 Task: Create in the project CastAway and in the Backlog issue 'Design and implement a disaster recovery plan for an organization's IT infrastructure' a child issue 'Data migration and transformation', and assign it to team member softage.2@softage.net. Create in the project CastAway and in the Backlog issue 'Develop a new online booking system for a hotel or resort' a child issue 'Internationalization and localization', and assign it to team member softage.3@softage.net
Action: Mouse moved to (187, 54)
Screenshot: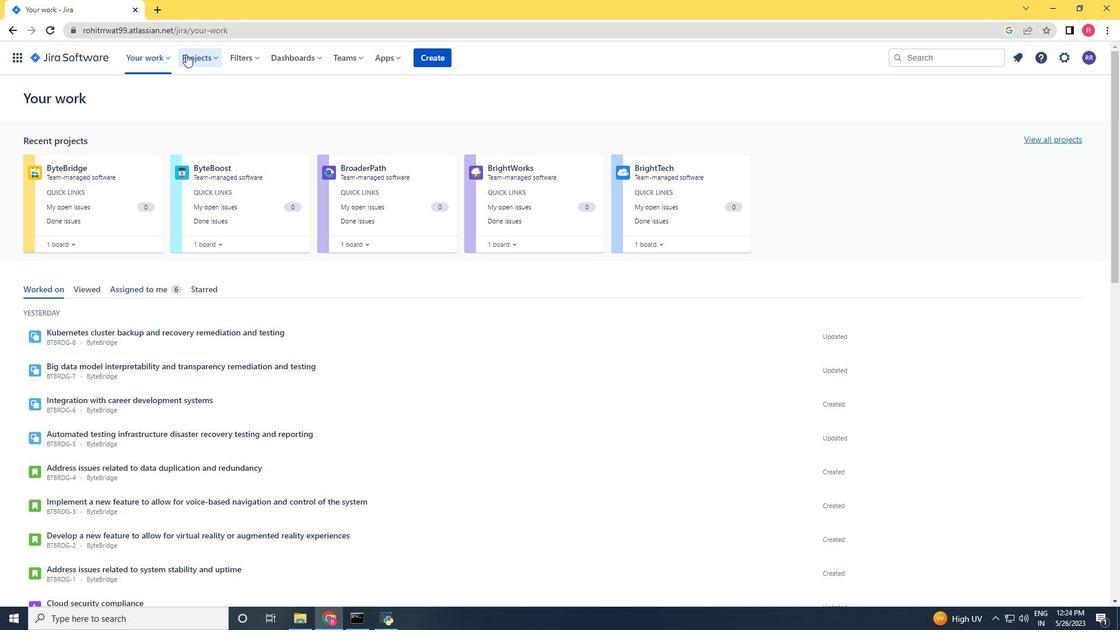 
Action: Mouse pressed left at (187, 54)
Screenshot: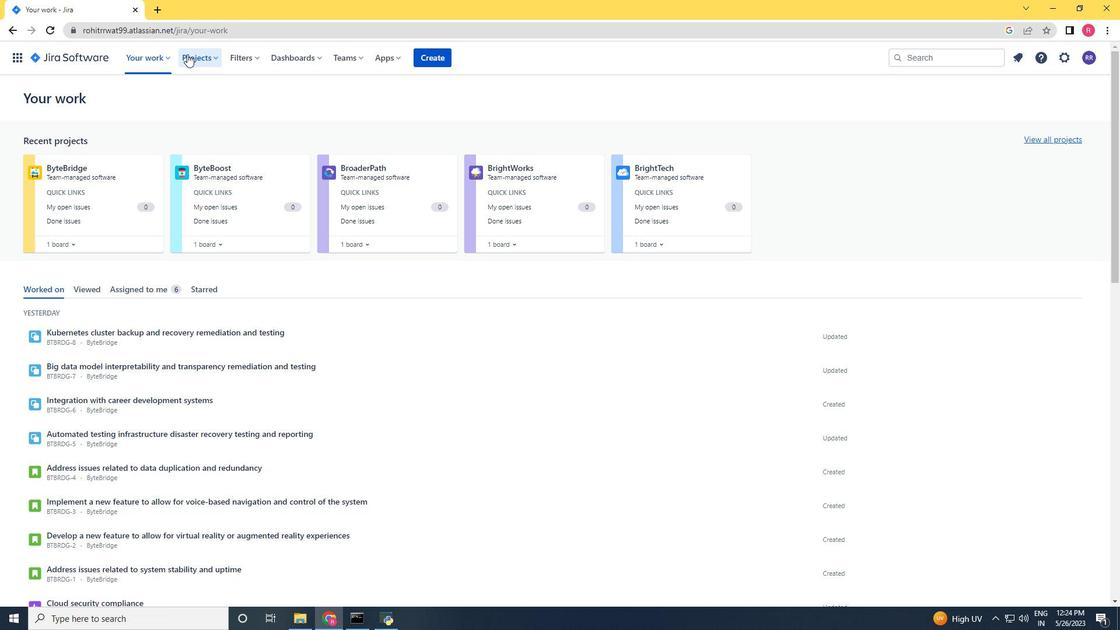 
Action: Mouse moved to (235, 118)
Screenshot: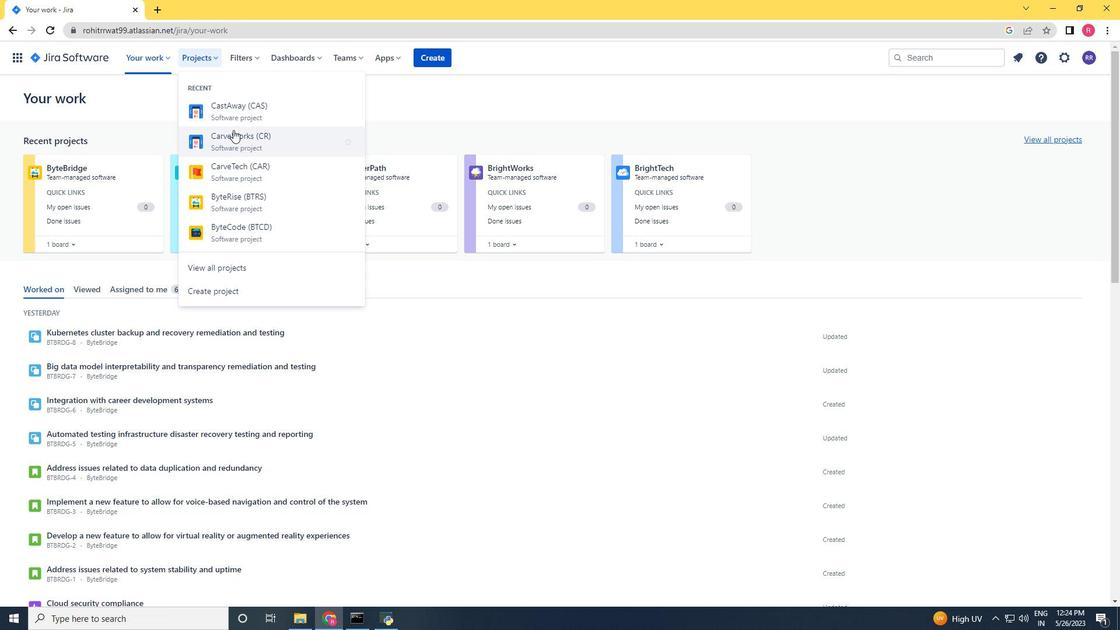 
Action: Mouse pressed left at (235, 118)
Screenshot: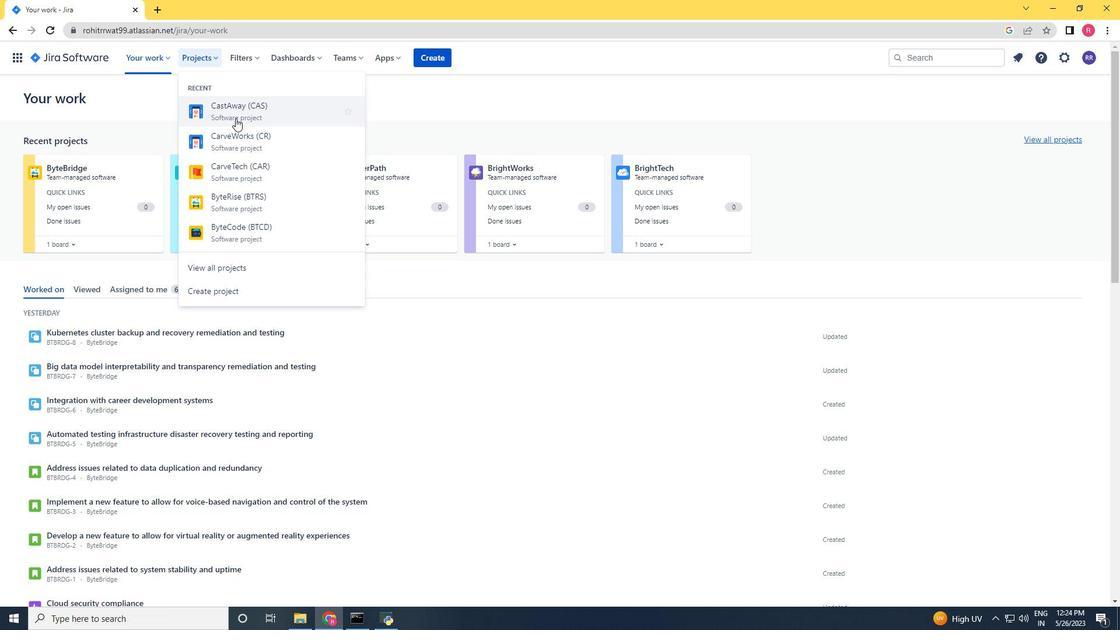
Action: Mouse moved to (70, 173)
Screenshot: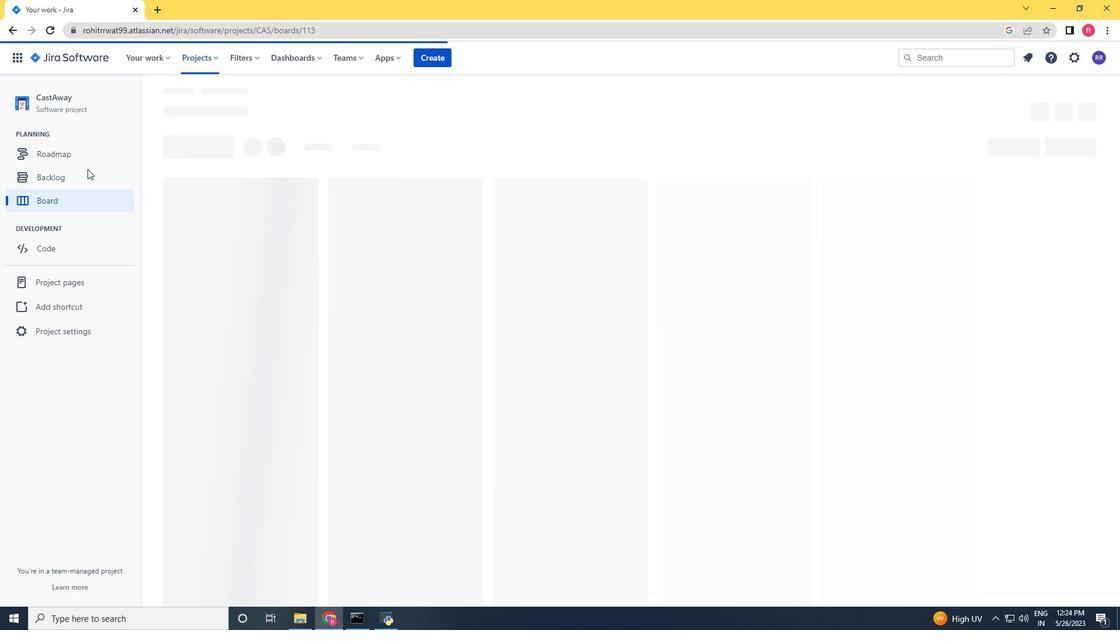 
Action: Mouse pressed left at (70, 173)
Screenshot: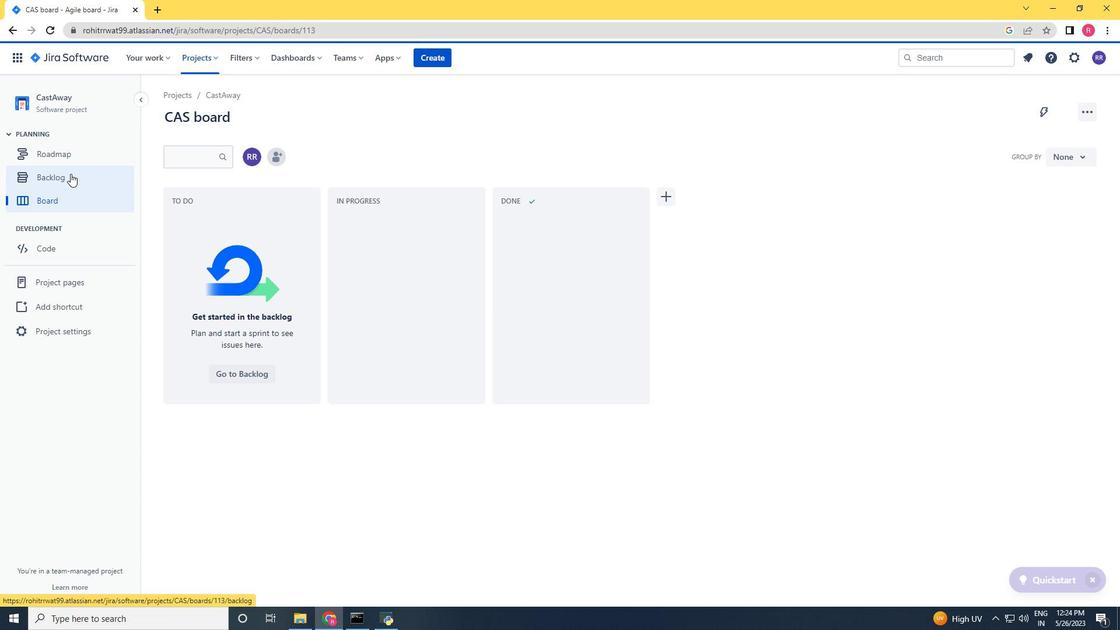 
Action: Mouse moved to (787, 305)
Screenshot: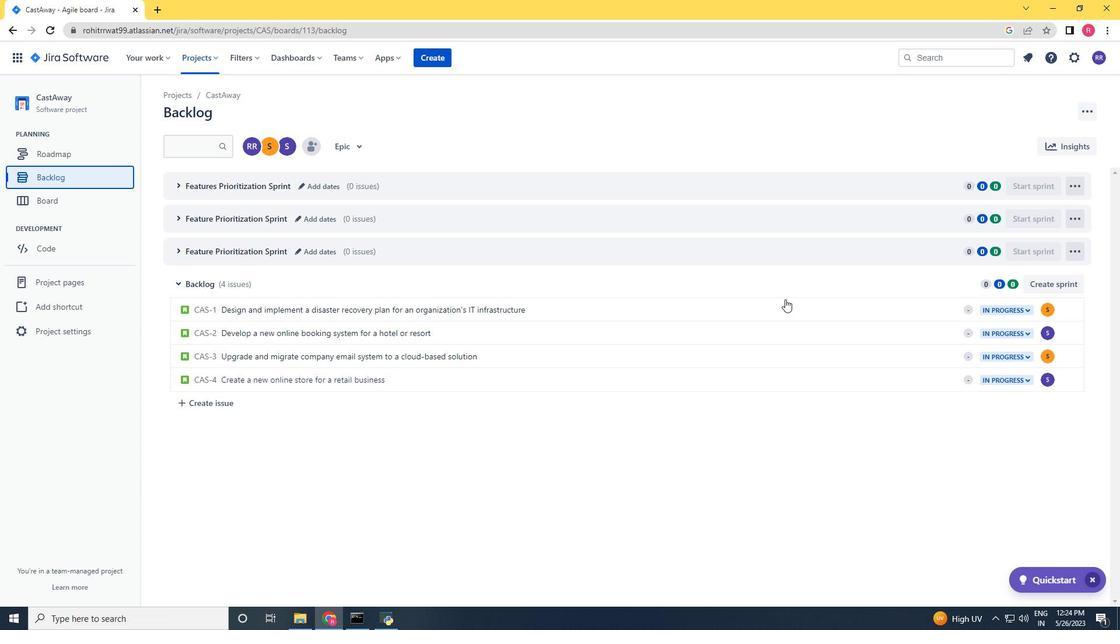 
Action: Mouse pressed left at (787, 305)
Screenshot: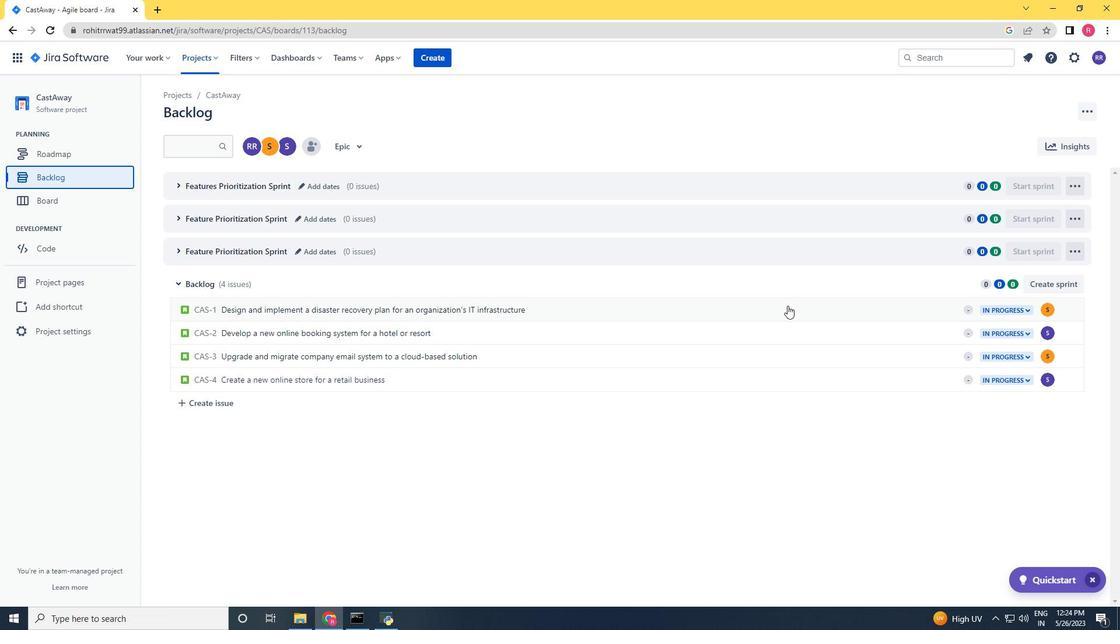 
Action: Mouse moved to (912, 267)
Screenshot: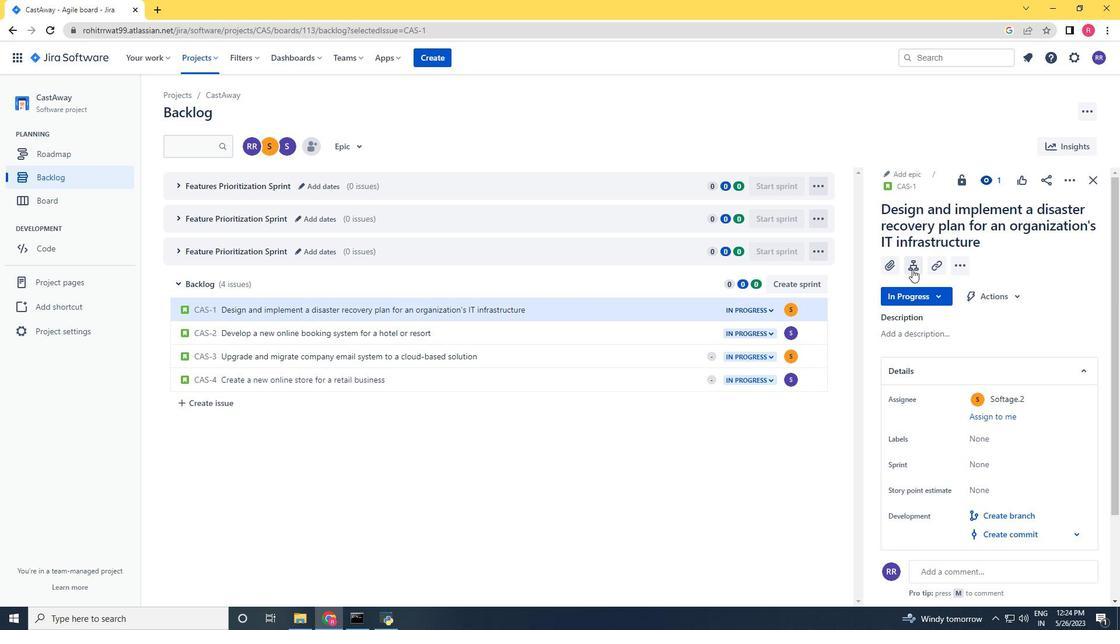 
Action: Mouse pressed left at (912, 267)
Screenshot: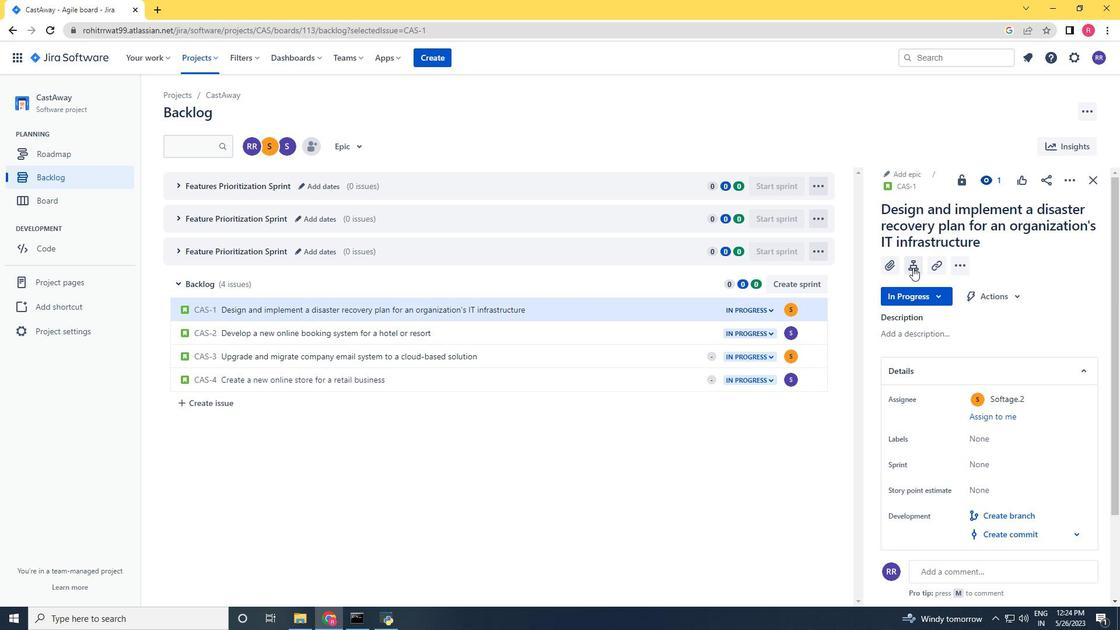 
Action: Mouse moved to (897, 369)
Screenshot: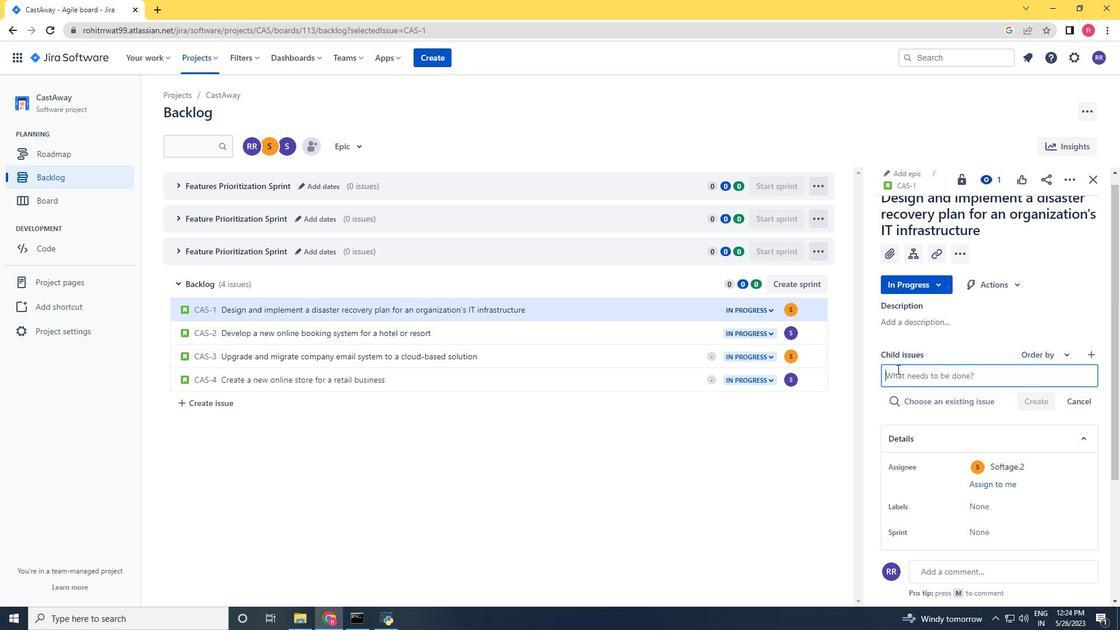 
Action: Key pressed <Key.shift>Design<Key.space>and<Key.space>in<Key.backspace>mplent<Key.space><Key.backspace><Key.backspace><Key.backspace><Key.backspace>emen<Key.space><Key.backspace>t<Key.space>a<Key.space>disaster<Key.space>recovery<Key.space>plan<Key.space>for<Key.space>an<Key.space>organization<Key.space><Key.backspace>'s<Key.space><Key.shift_r>IT<Key.space>infrastucture<Key.space><Key.left><Key.left><Key.left><Key.left><Key.left><Key.left><Key.left><Key.left><Key.left><Key.left><Key.left><Key.left><Key.right><Key.right><Key.right><Key.right><Key.right><Key.right><Key.down>r<Key.right><Key.down><Key.down><Key.down><Key.down><Key.down><Key.down><Key.down><Key.down><Key.down><Key.left><Key.left><Key.left><Key.left><Key.left><Key.left><Key.left><Key.left>r<Key.right><Key.right><Key.right><Key.right><Key.right><Key.right><Key.right><Key.right><Key.right><Key.right><Key.right><Key.right><Key.backspace><Key.backspace><Key.backspace><Key.backspace><Key.backspace><Key.backspace><Key.backspace><Key.backspace><Key.backspace><Key.backspace><Key.backspace><Key.backspace><Key.backspace><Key.backspace><Key.backspace><Key.backspace><Key.backspace><Key.backspace><Key.backspace><Key.backspace><Key.backspace><Key.backspace><Key.backspace><Key.backspace><Key.backspace><Key.backspace><Key.backspace><Key.backspace><Key.backspace><Key.backspace><Key.backspace><Key.backspace><Key.backspace><Key.backspace><Key.backspace><Key.backspace><Key.backspace><Key.backspace><Key.backspace><Key.backspace><Key.backspace><Key.backspace><Key.backspace><Key.backspace><Key.backspace><Key.backspace><Key.backspace><Key.backspace><Key.backspace><Key.backspace><Key.backspace><Key.backspace><Key.backspace><Key.backspace><Key.backspace><Key.backspace><Key.backspace><Key.backspace><Key.backspace><Key.backspace><Key.backspace><Key.backspace><Key.backspace><Key.backspace><Key.backspace><Key.backspace><Key.backspace><Key.backspace><Key.backspace><Key.backspace><Key.backspace><Key.backspace><Key.backspace><Key.backspace><Key.backspace><Key.backspace><Key.backspace><Key.backspace><Key.backspace><Key.backspace><Key.backspace><Key.backspace><Key.backspace><Key.backspace><Key.backspace><Key.backspace><Key.backspace><Key.backspace><Key.backspace><Key.backspace><Key.backspace><Key.backspace><Key.backspace><Key.backspace><Key.backspace><Key.backspace><Key.backspace><Key.backspace><Key.backspace><Key.backspace><Key.backspace><Key.backspace><Key.backspace><Key.backspace><Key.backspace><Key.backspace><Key.backspace><Key.backspace><Key.backspace><Key.backspace><Key.backspace><Key.backspace><Key.backspace><Key.backspace><Key.backspace><Key.backspace><Key.backspace><Key.backspace><Key.shift>Data<Key.space>migration<Key.space>and<Key.space>transformation<Key.space><Key.enter>
Screenshot: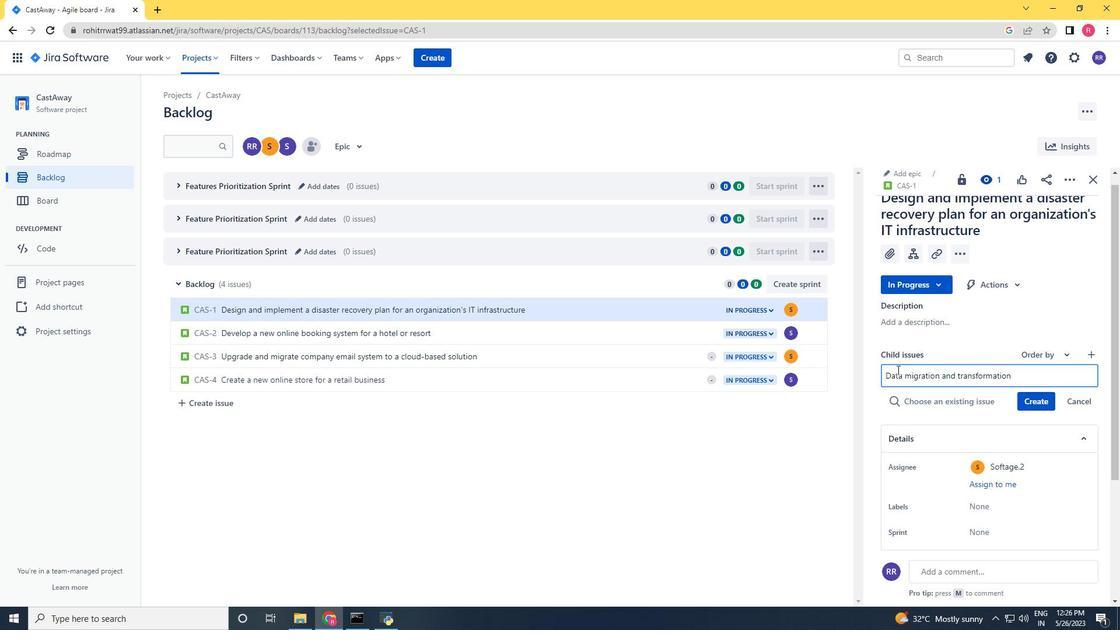 
Action: Mouse moved to (665, 331)
Screenshot: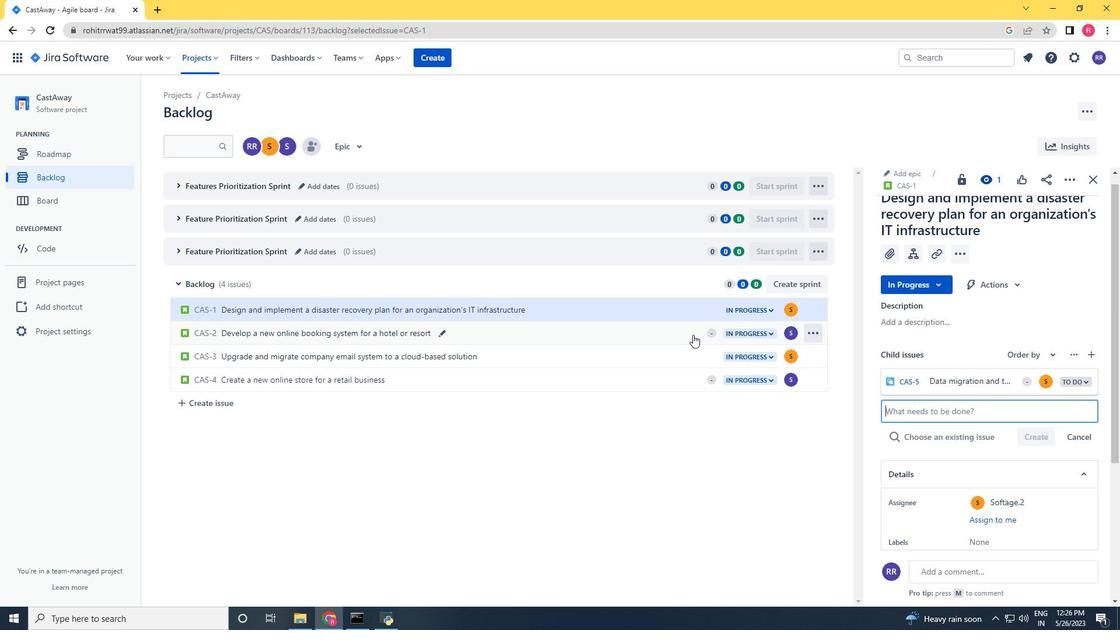 
Action: Mouse pressed left at (665, 331)
Screenshot: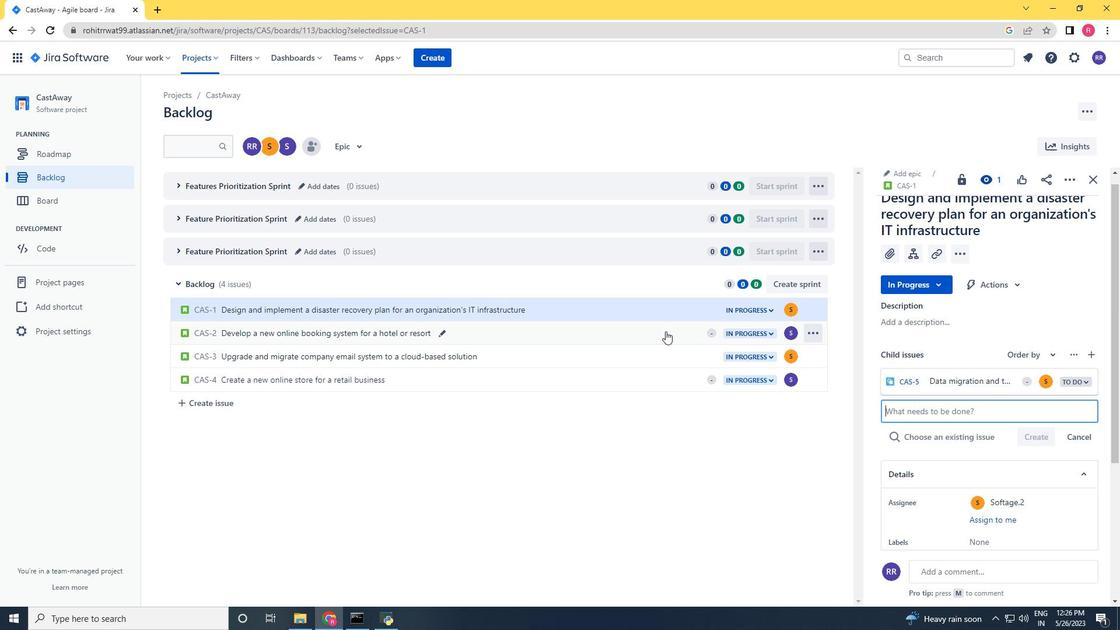 
Action: Mouse moved to (910, 254)
Screenshot: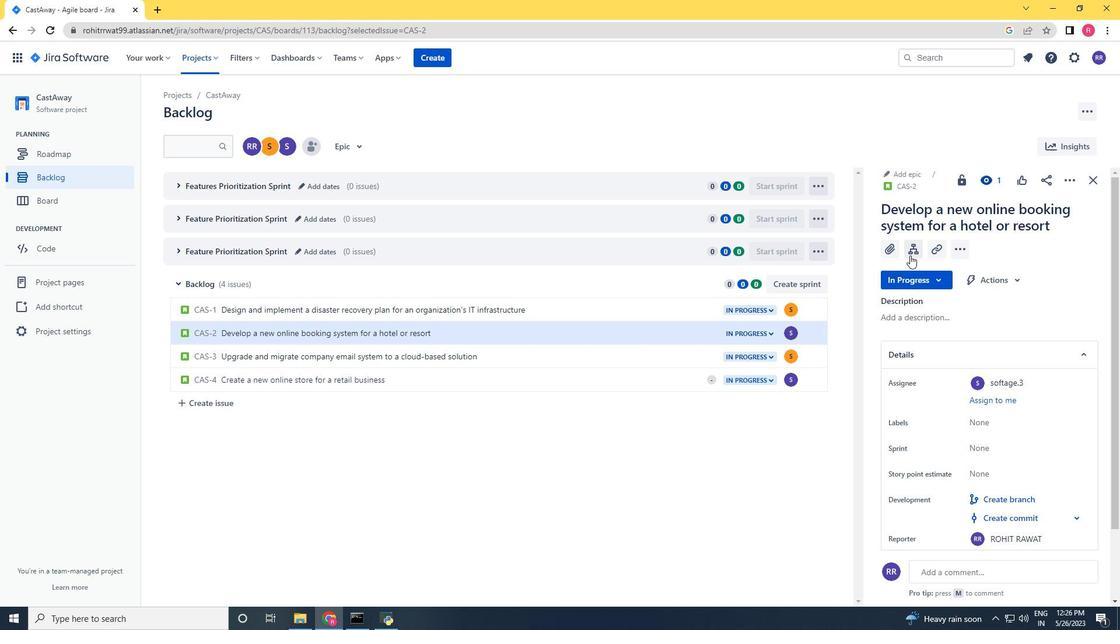
Action: Mouse pressed left at (910, 254)
Screenshot: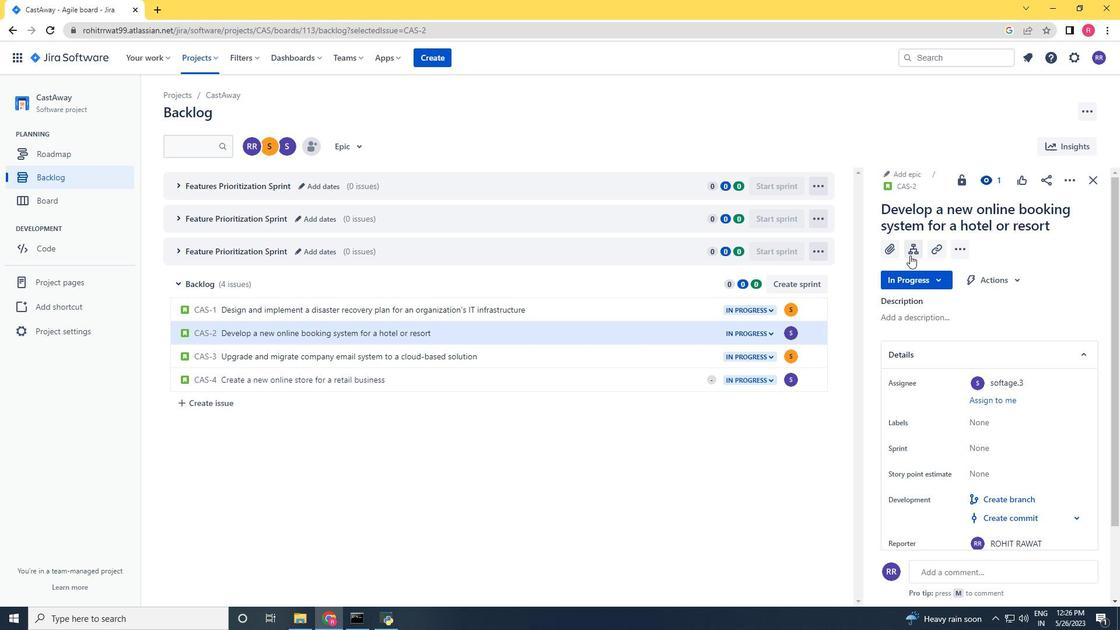 
Action: Mouse moved to (924, 379)
Screenshot: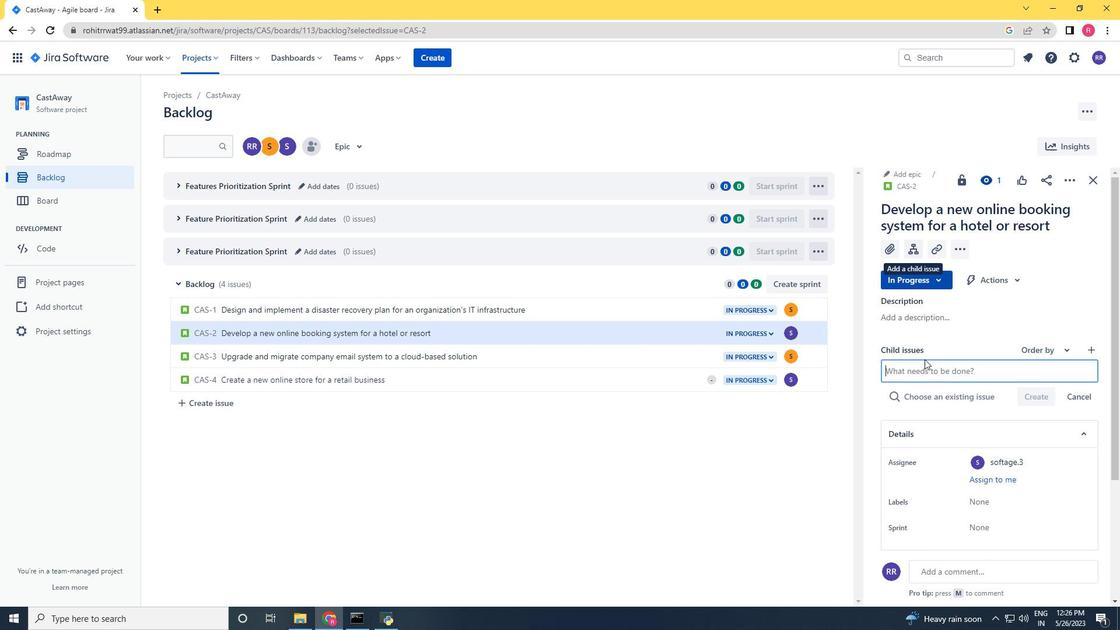 
Action: Key pressed <Key.shift>Internationalionalization<Key.space><Key.left><Key.left><Key.left><Key.left><Key.left><Key.left><Key.left><Key.left><Key.left><Key.left><Key.left><Key.left><Key.left><Key.left><Key.left><Key.left><Key.left><Key.left><Key.left><Key.left><Key.left><Key.left><Key.left><Key.left><Key.left><Key.down><Key.down><Key.left><Key.left><Key.left><Key.left><Key.left><Key.left><Key.left><Key.left><Key.left><Key.left><Key.left><Key.left><Key.left><Key.left><Key.left><Key.left><Key.left><Key.left><Key.left><Key.left><Key.left><Key.left><Key.left><Key.left><Key.left><Key.left><Key.left><Key.left><Key.right><Key.right><Key.right><Key.right><Key.right><Key.right><Key.right><Key.down><Key.left><Key.left><Key.left><Key.left><Key.left><Key.left><Key.left><Key.left><Key.left><Key.left><Key.left><Key.left><Key.left><Key.left><Key.left><Key.left><Key.left><Key.left><Key.left><Key.left><Key.left><Key.left><Key.left><Key.left><Key.left><Key.right><Key.right><Key.right><Key.right><Key.right><Key.right><Key.right><Key.right><Key.right><Key.right><Key.right><Key.right><Key.right><Key.right><Key.right><Key.right><Key.right><Key.right><Key.backspace><Key.backspace><Key.backspace><Key.backspace><Key.backspace><Key.right><Key.right><Key.right><Key.right><Key.right><Key.right><Key.right><Key.right><Key.right>and<Key.space>locli<Key.backspace><Key.backspace>alization<Key.space><Key.enter>
Screenshot: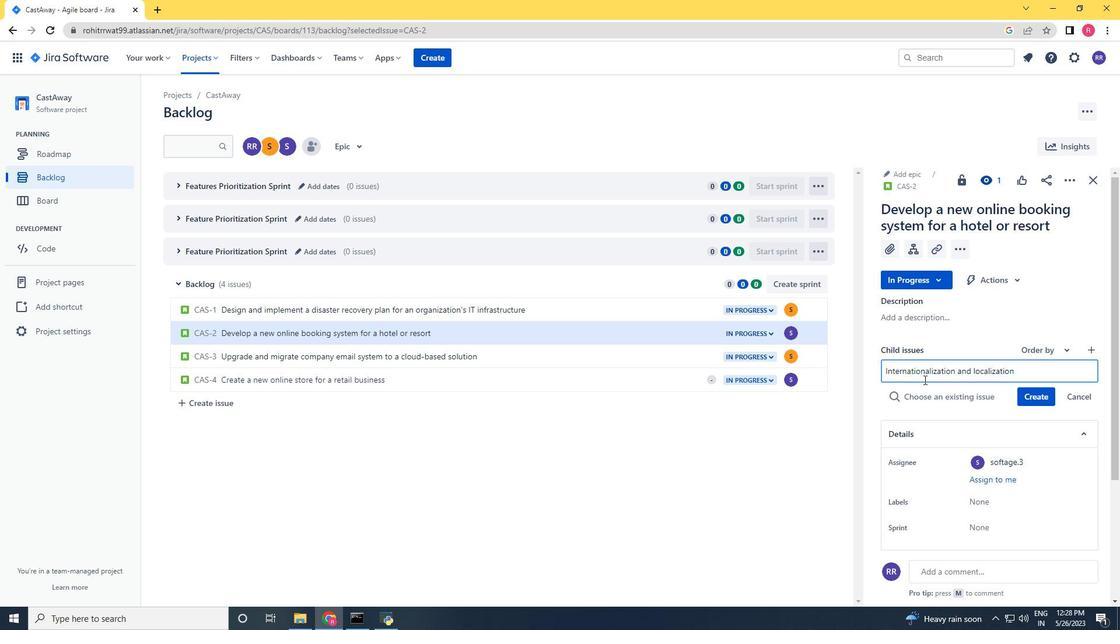 
Action: Mouse moved to (1049, 379)
Screenshot: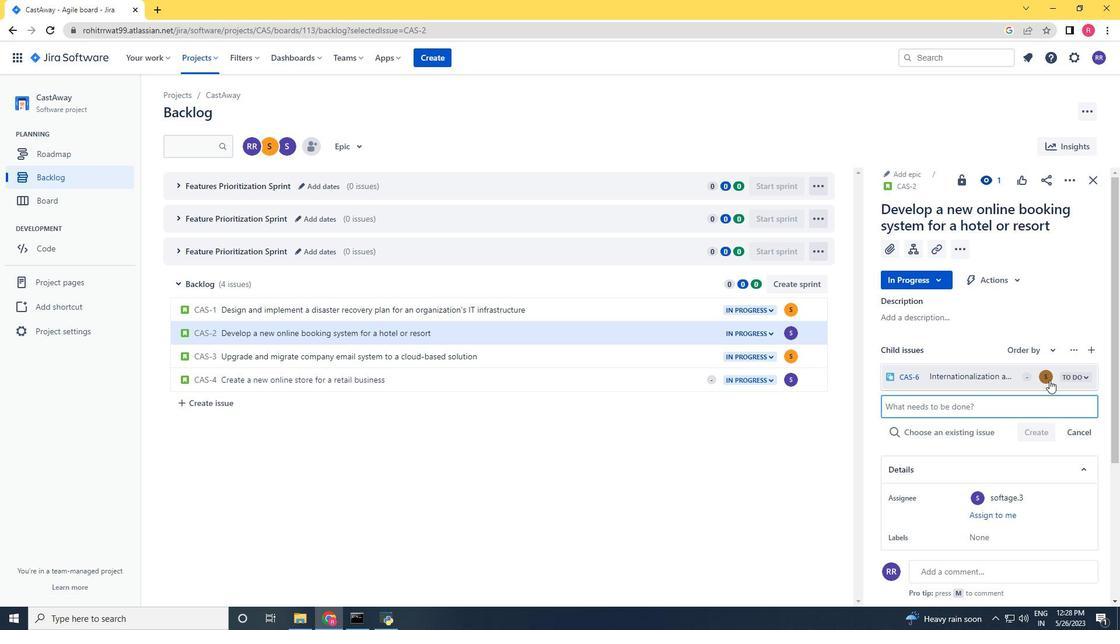
Action: Mouse pressed left at (1049, 379)
Screenshot: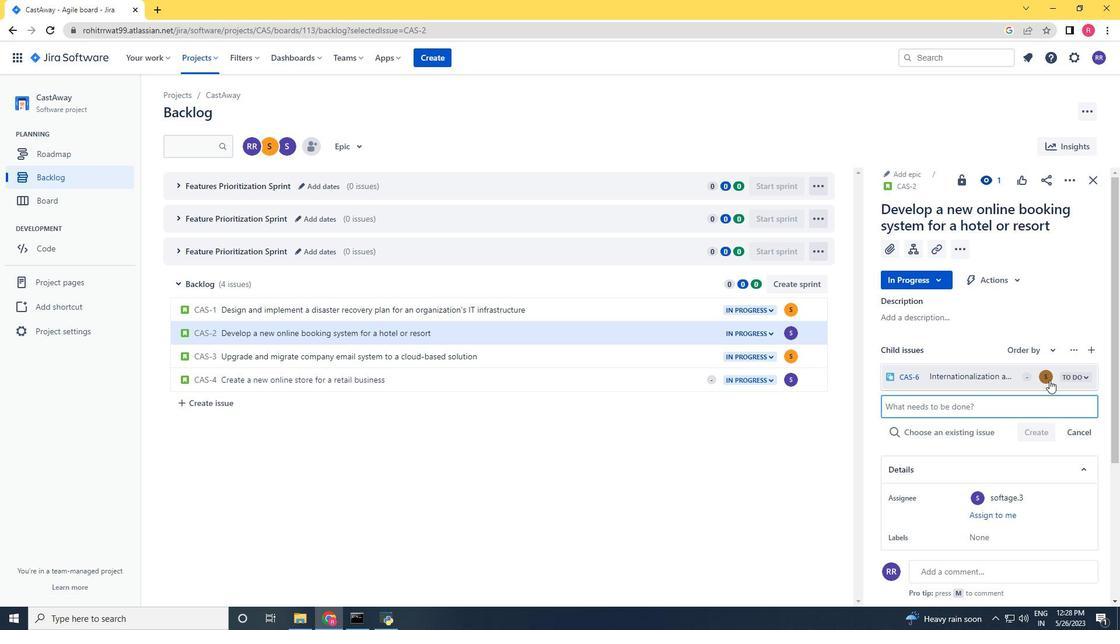 
Action: Key pressed softage.3<Key.shift>@softage.net
Screenshot: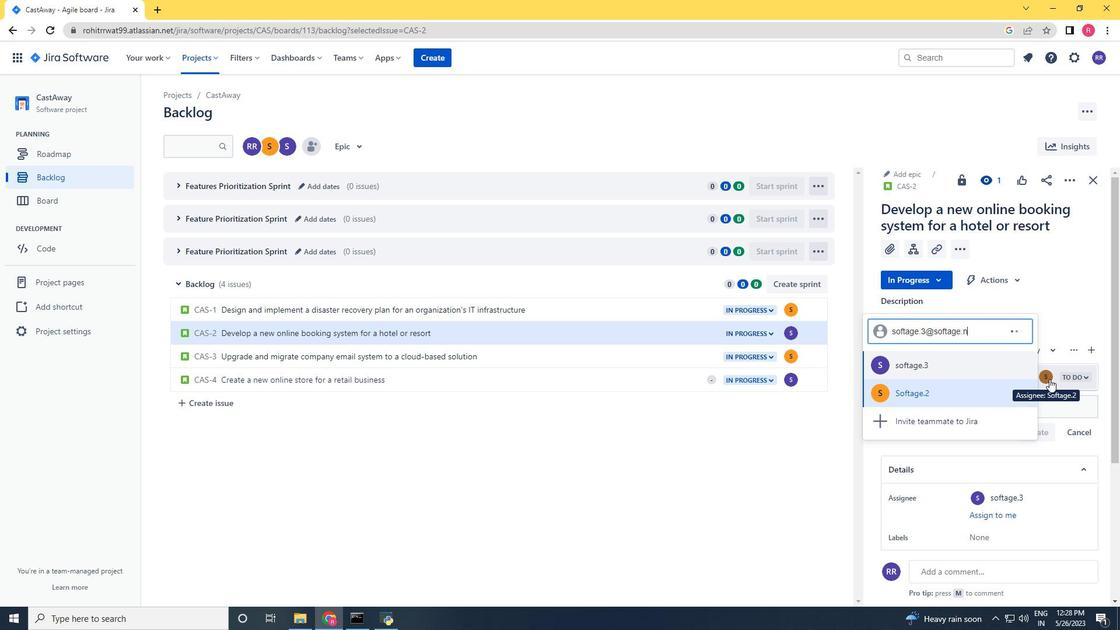 
Action: Mouse moved to (925, 372)
Screenshot: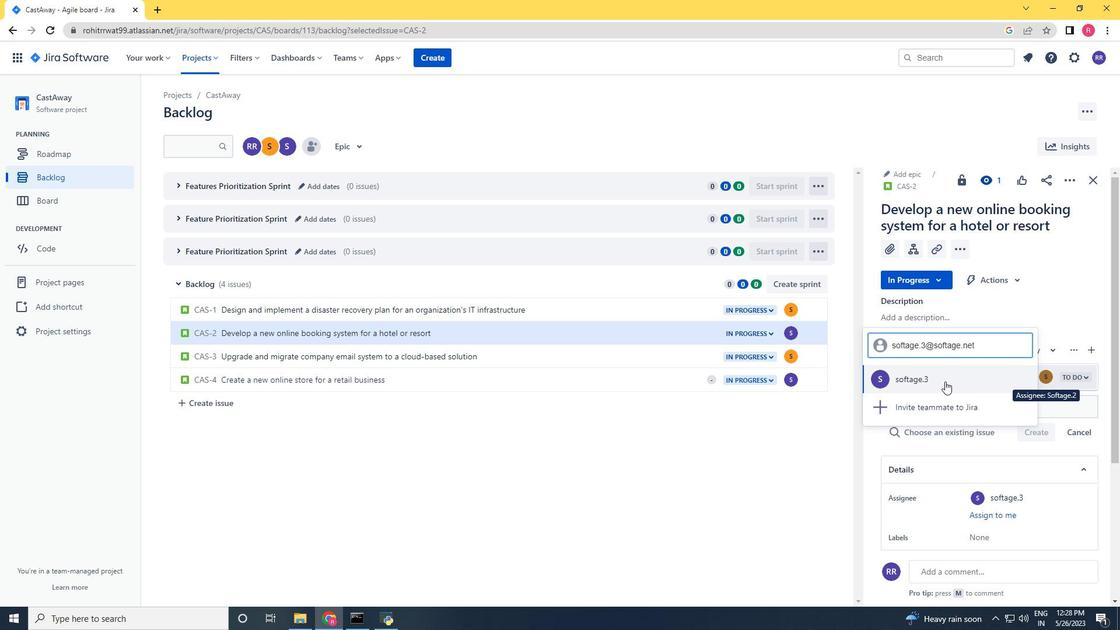 
Action: Mouse pressed left at (925, 372)
Screenshot: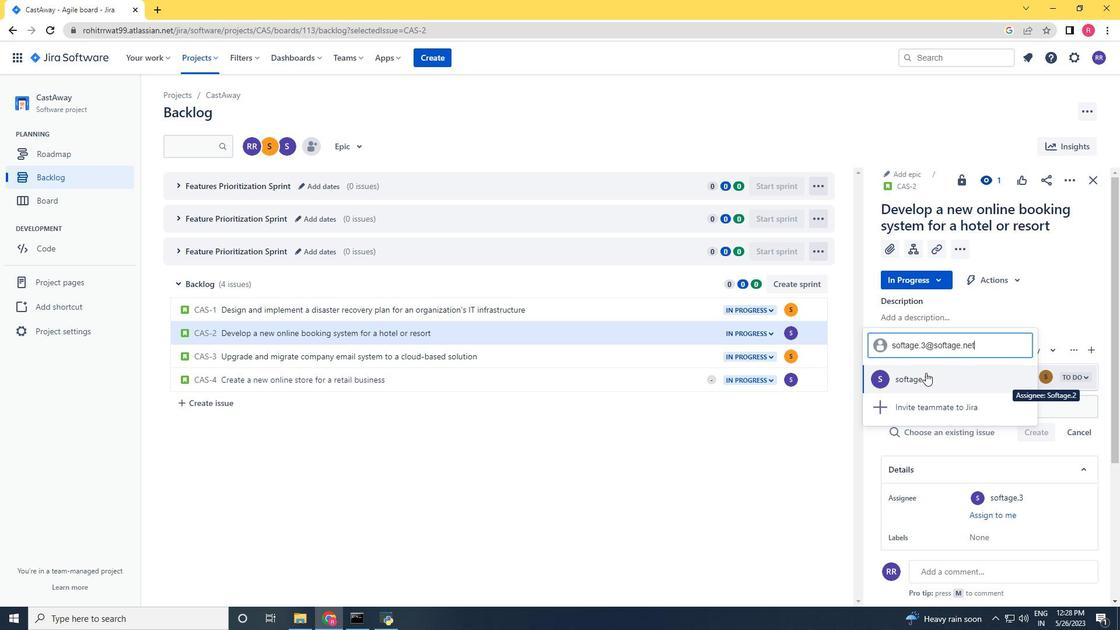 
Action: Mouse moved to (767, 458)
Screenshot: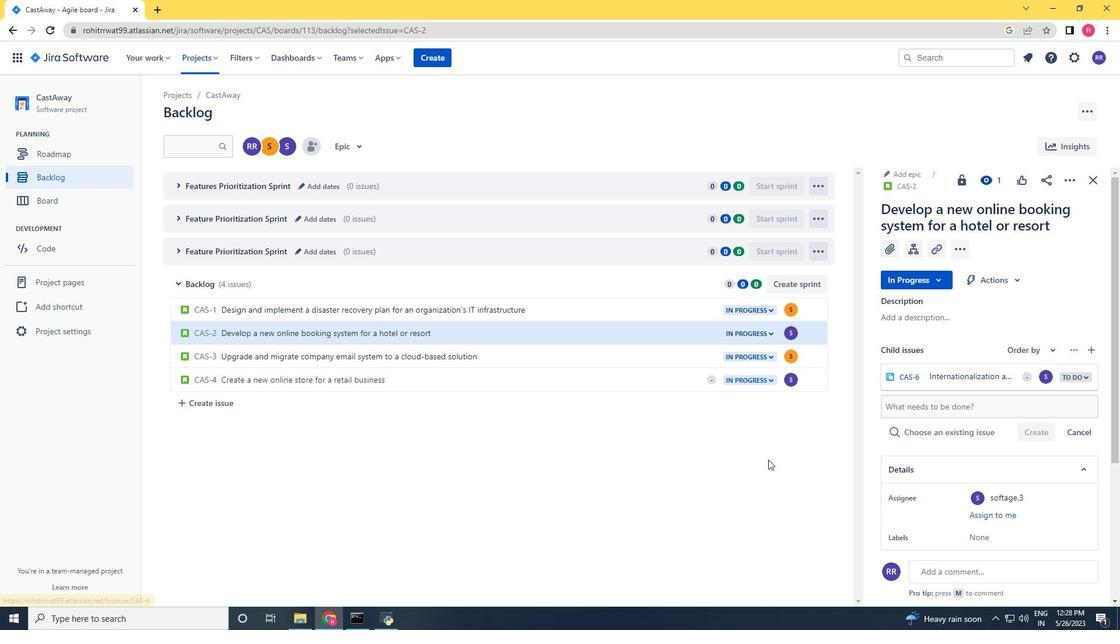 
